 Task: In the  document claim.rtf Download file as 'EPUB Publication' Share this file with 'softage.3@softage.net' Insert the command  Suggesting 
Action: Mouse moved to (52, 99)
Screenshot: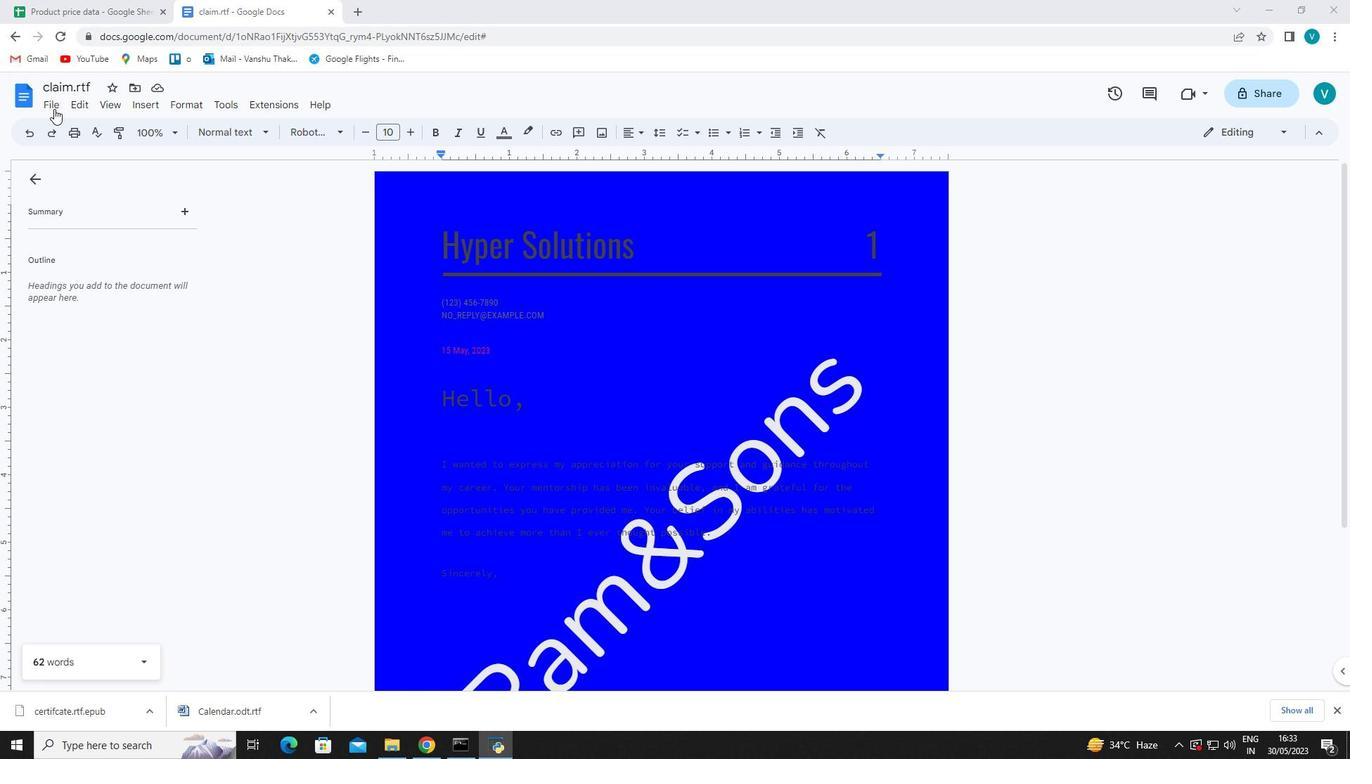 
Action: Mouse pressed left at (52, 99)
Screenshot: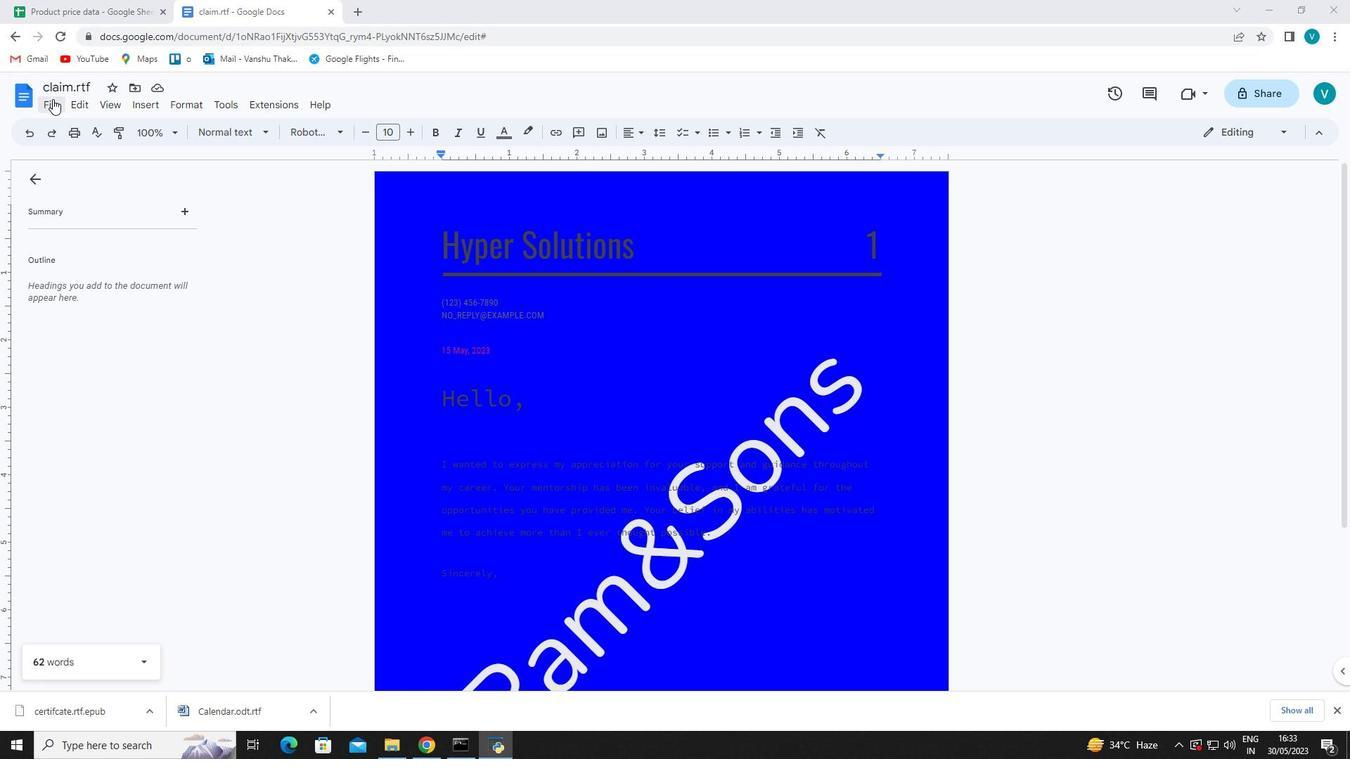 
Action: Mouse moved to (73, 245)
Screenshot: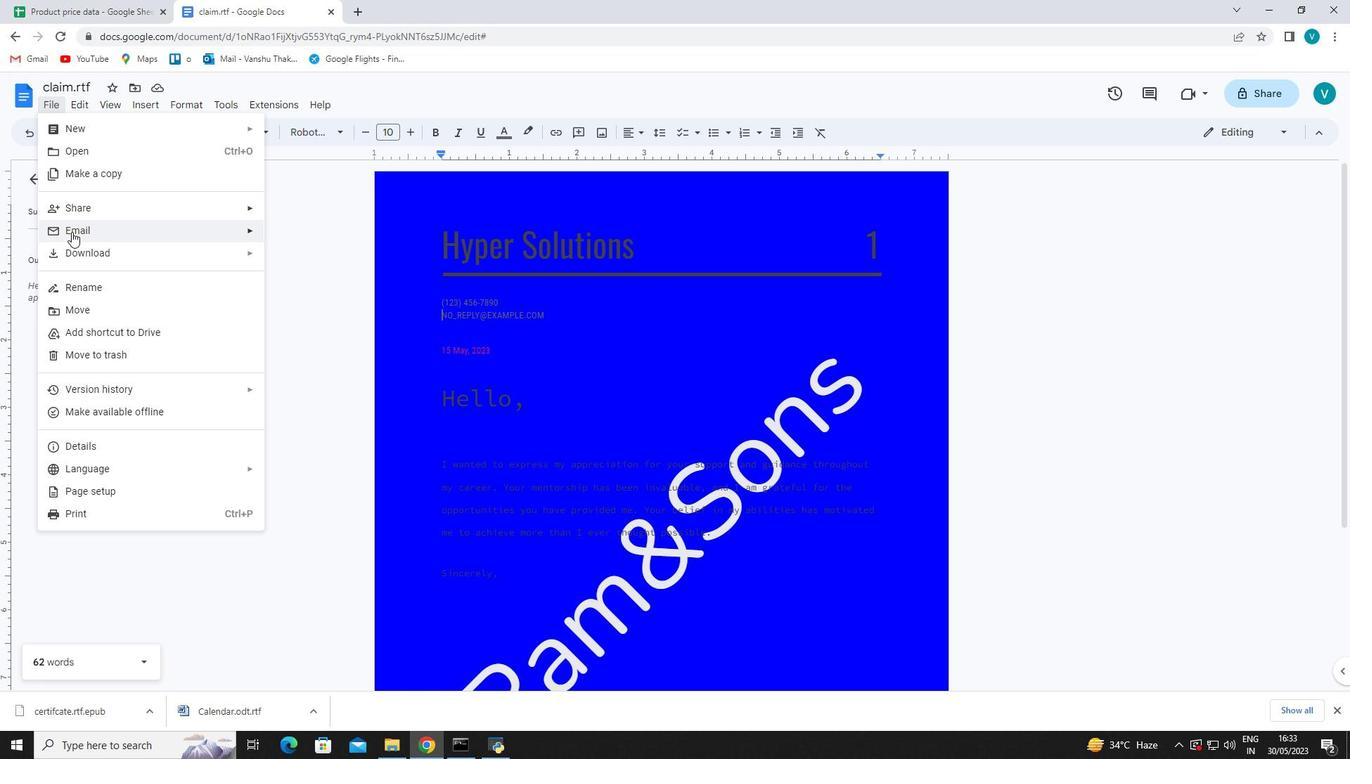 
Action: Mouse pressed left at (73, 245)
Screenshot: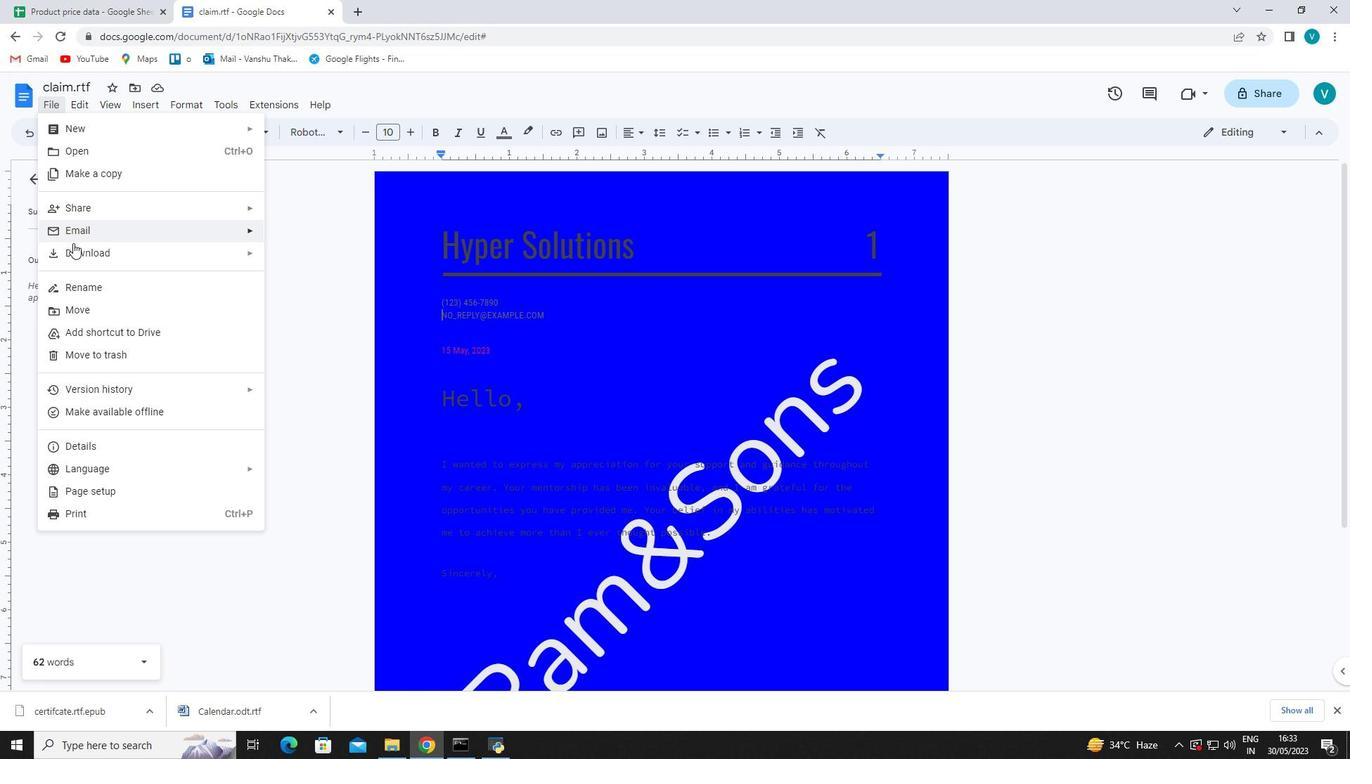 
Action: Mouse moved to (292, 386)
Screenshot: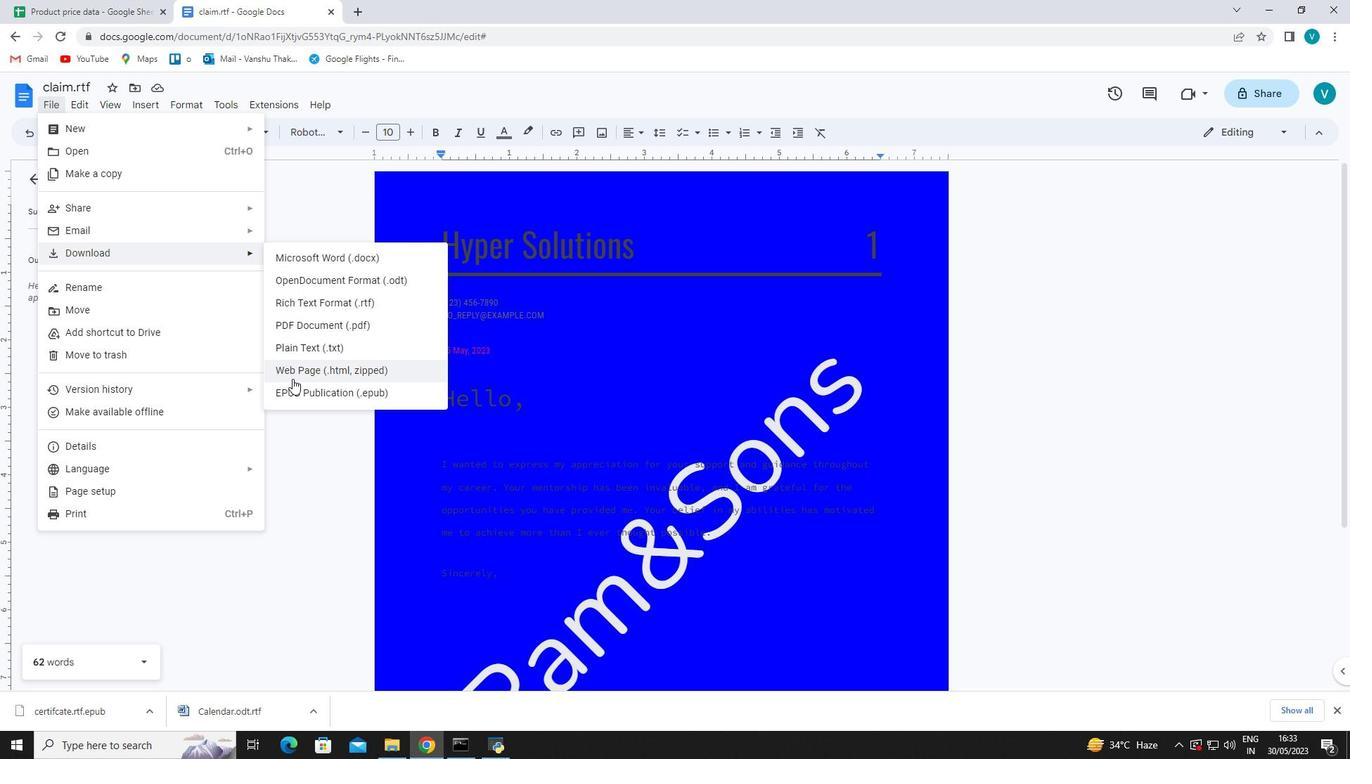 
Action: Mouse pressed left at (292, 386)
Screenshot: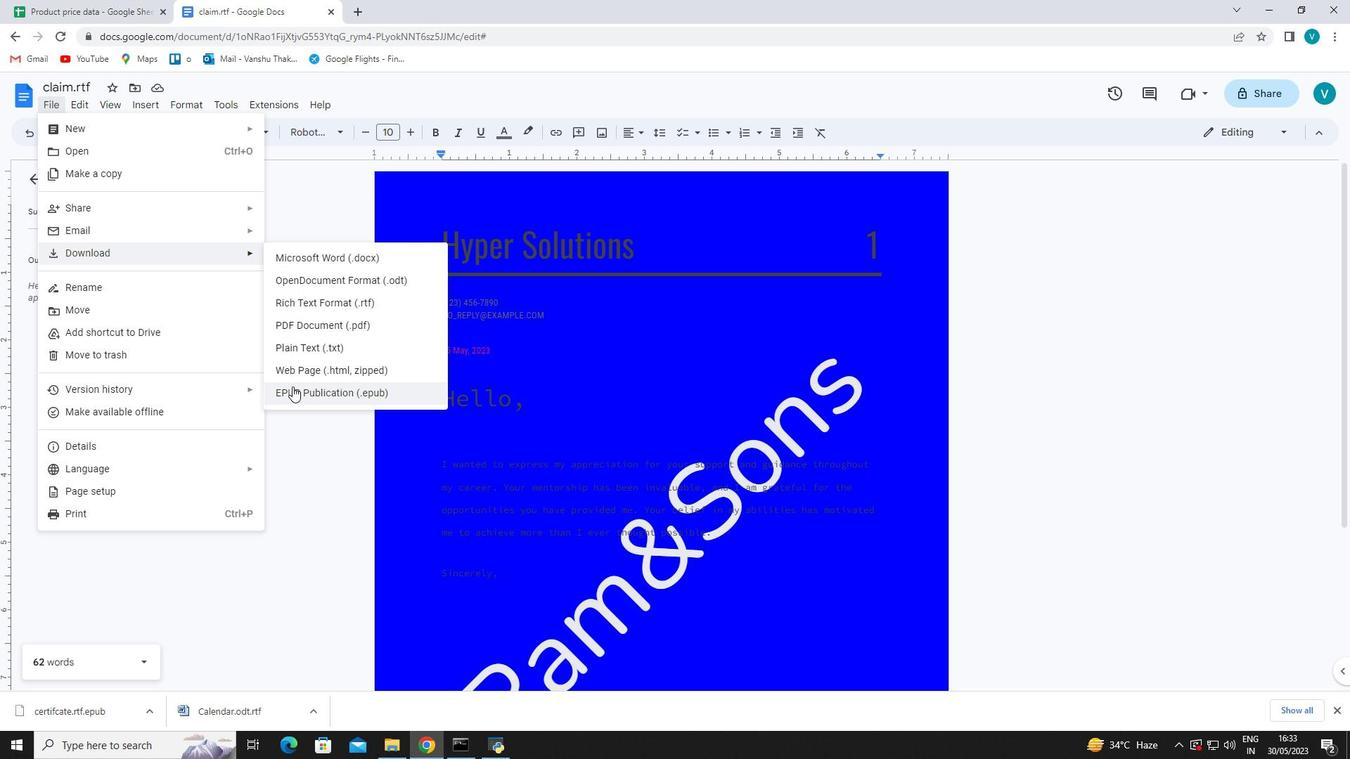 
Action: Mouse moved to (54, 107)
Screenshot: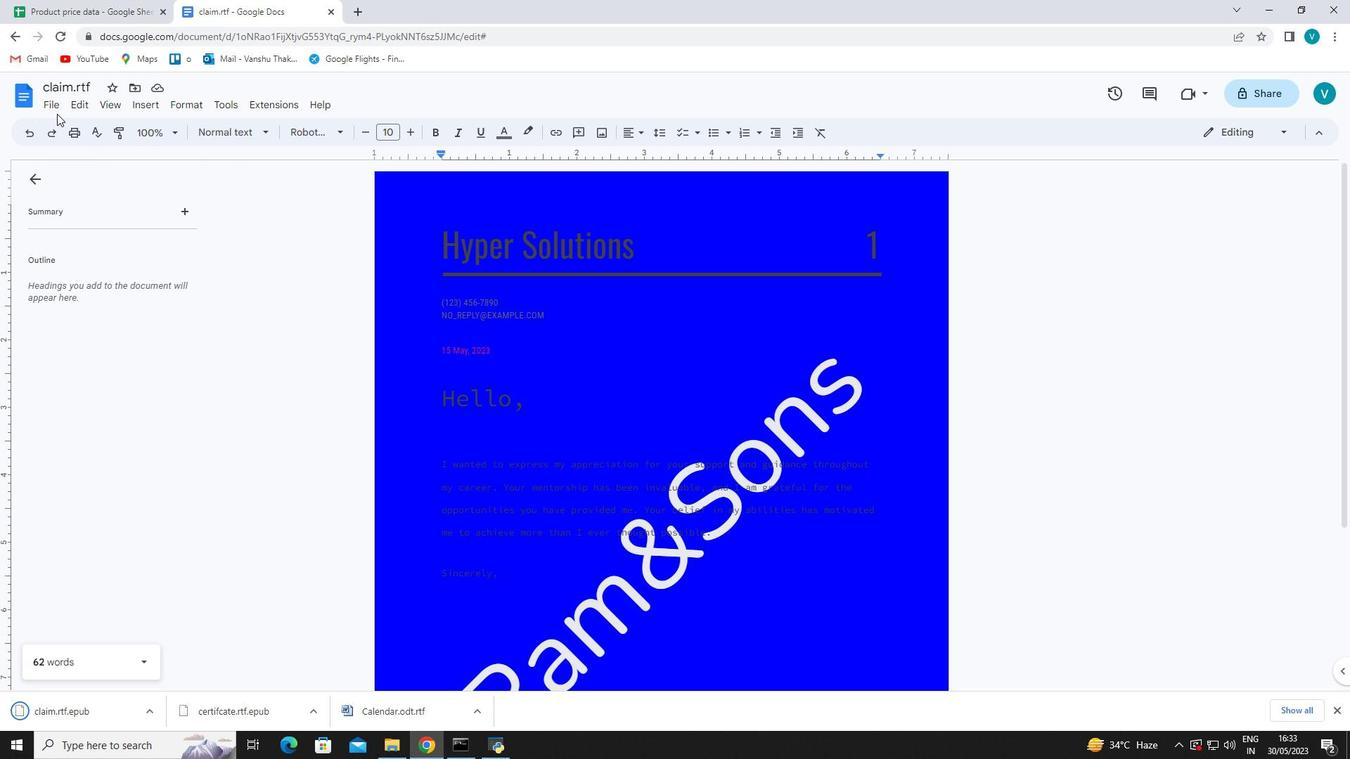 
Action: Mouse pressed left at (54, 107)
Screenshot: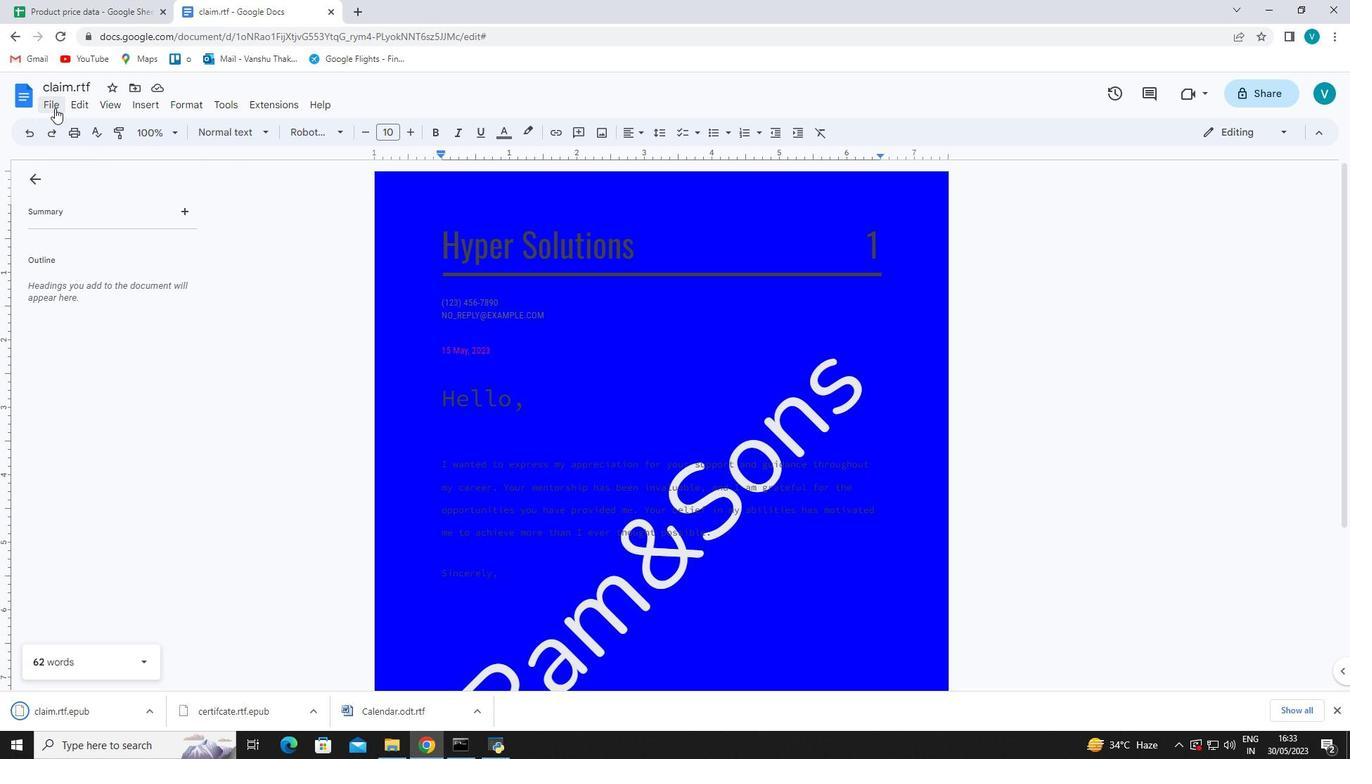 
Action: Mouse moved to (291, 208)
Screenshot: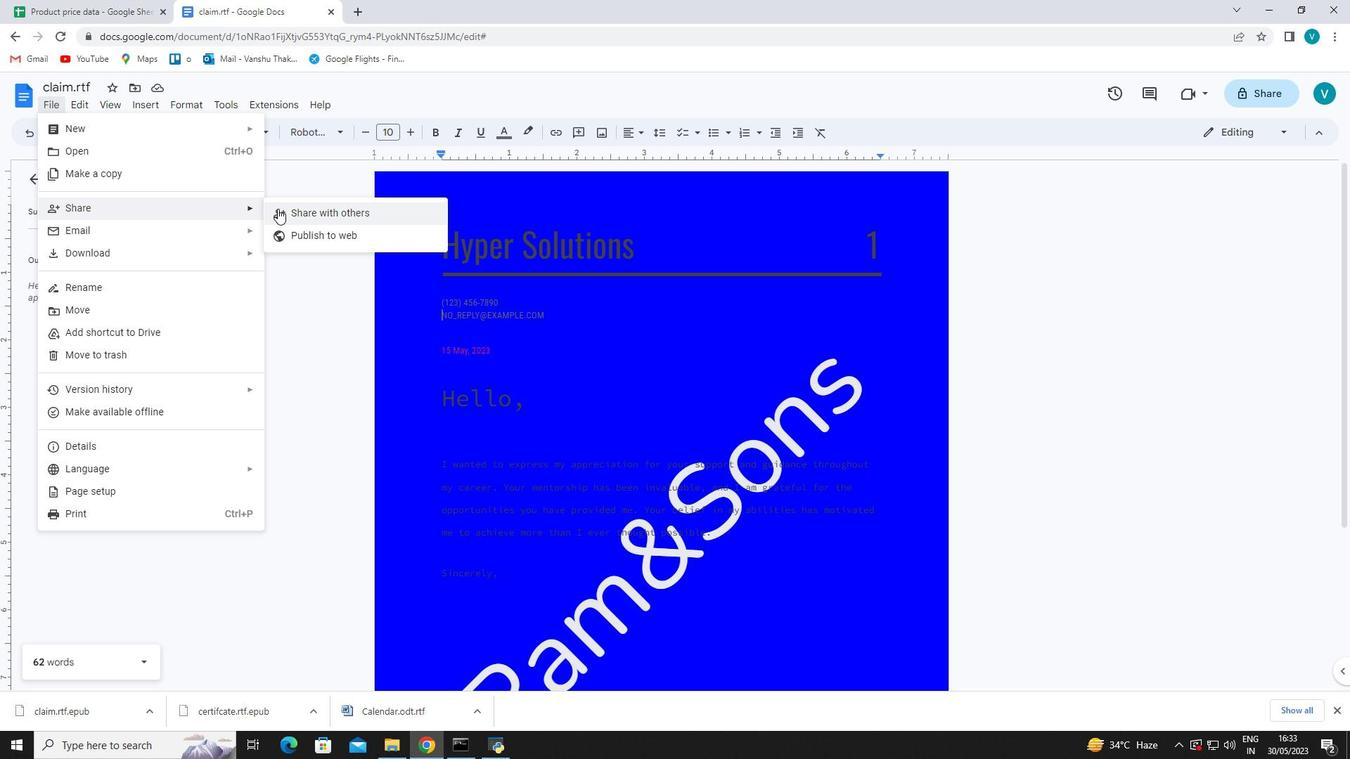 
Action: Mouse pressed left at (291, 208)
Screenshot: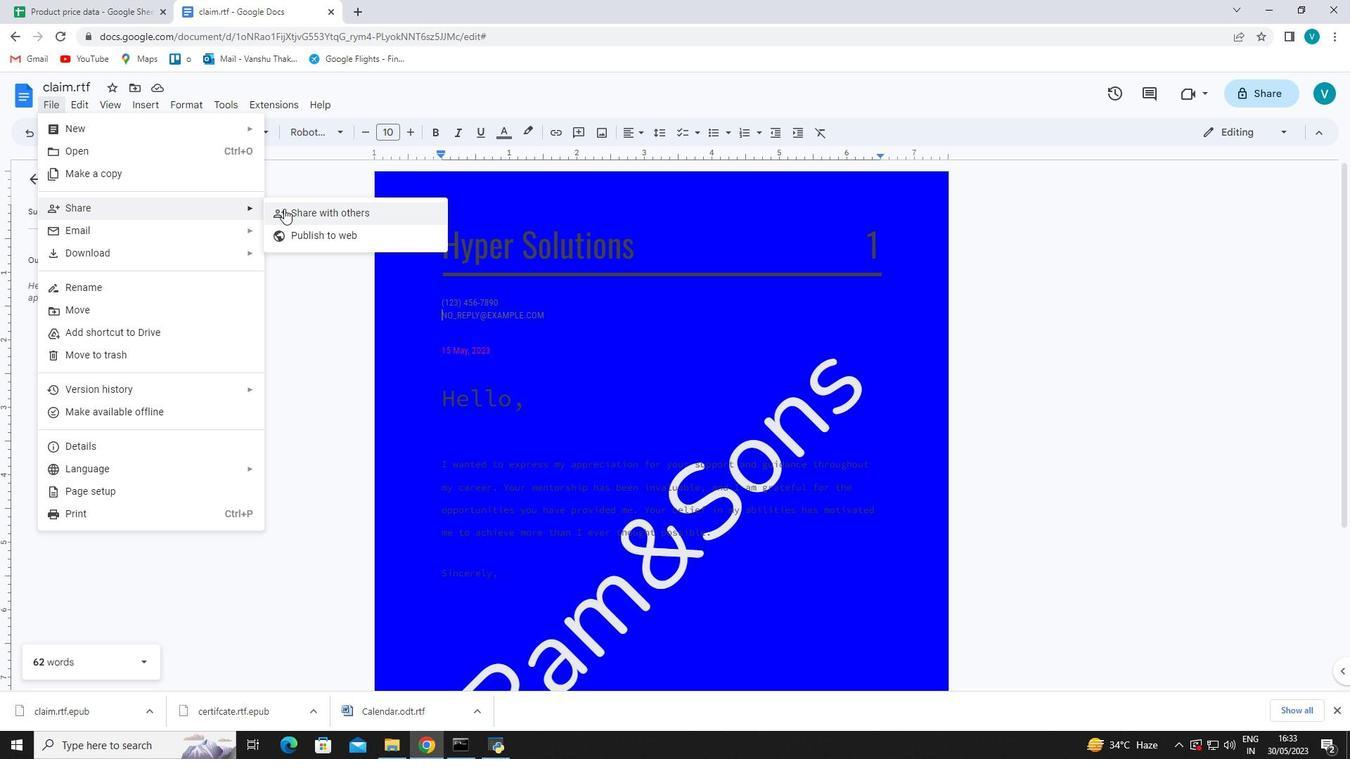 
Action: Mouse moved to (592, 303)
Screenshot: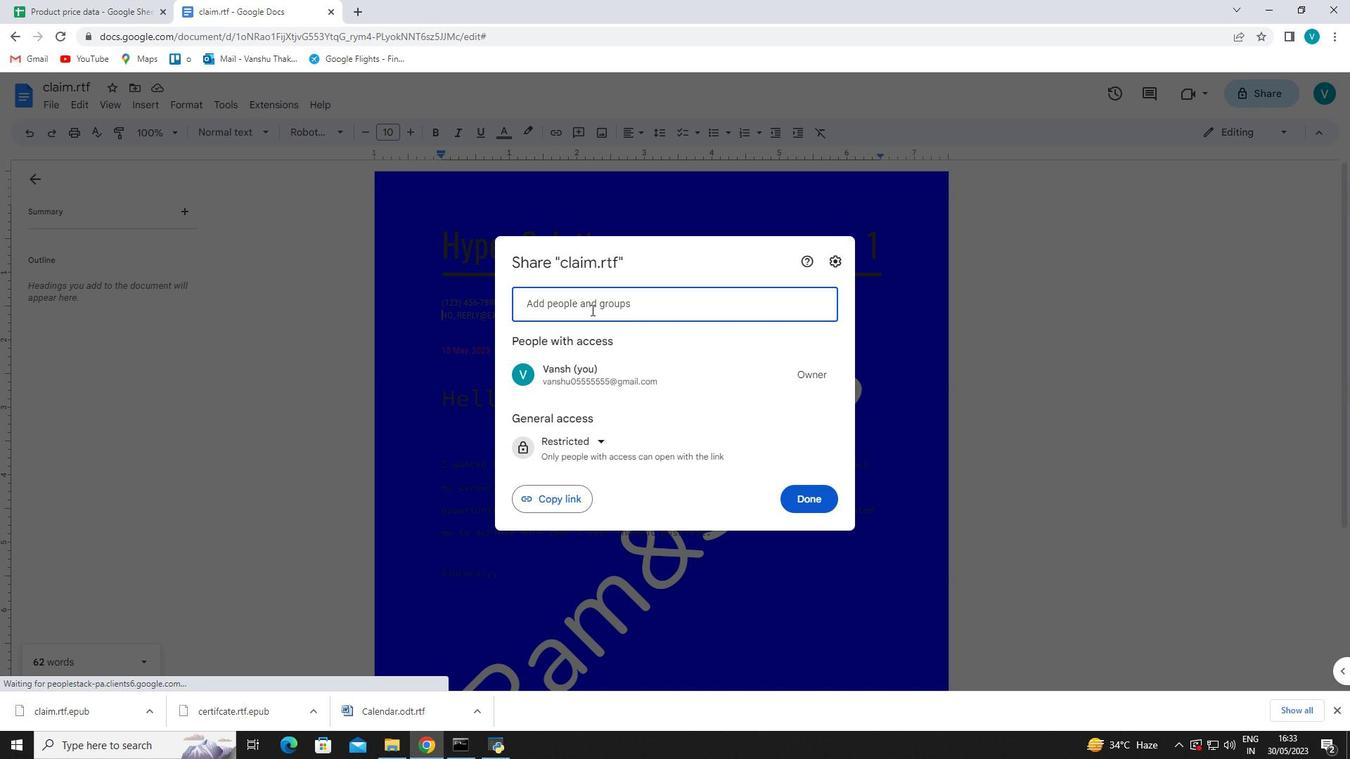 
Action: Mouse pressed left at (592, 303)
Screenshot: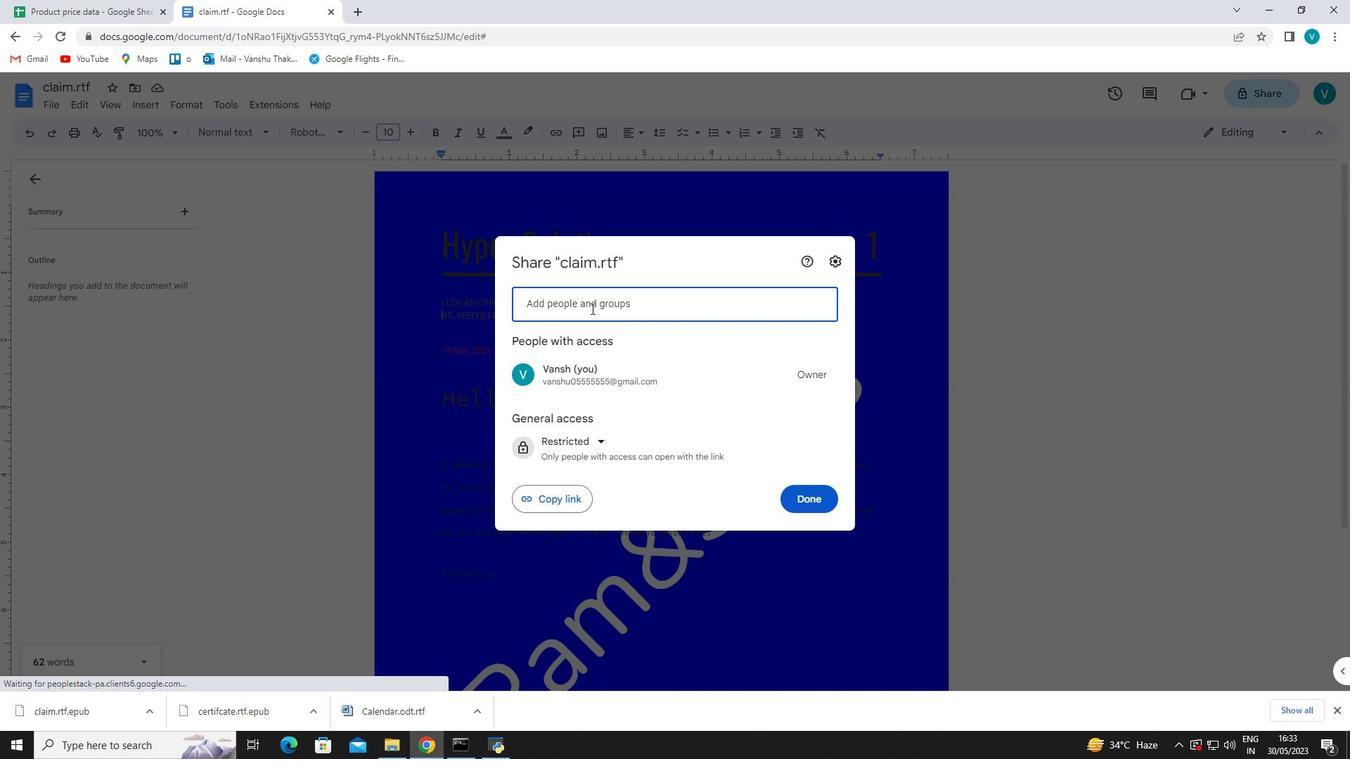 
Action: Key pressed softage.3<Key.shift><Key.shift><Key.shift><Key.shift>@softage.net
Screenshot: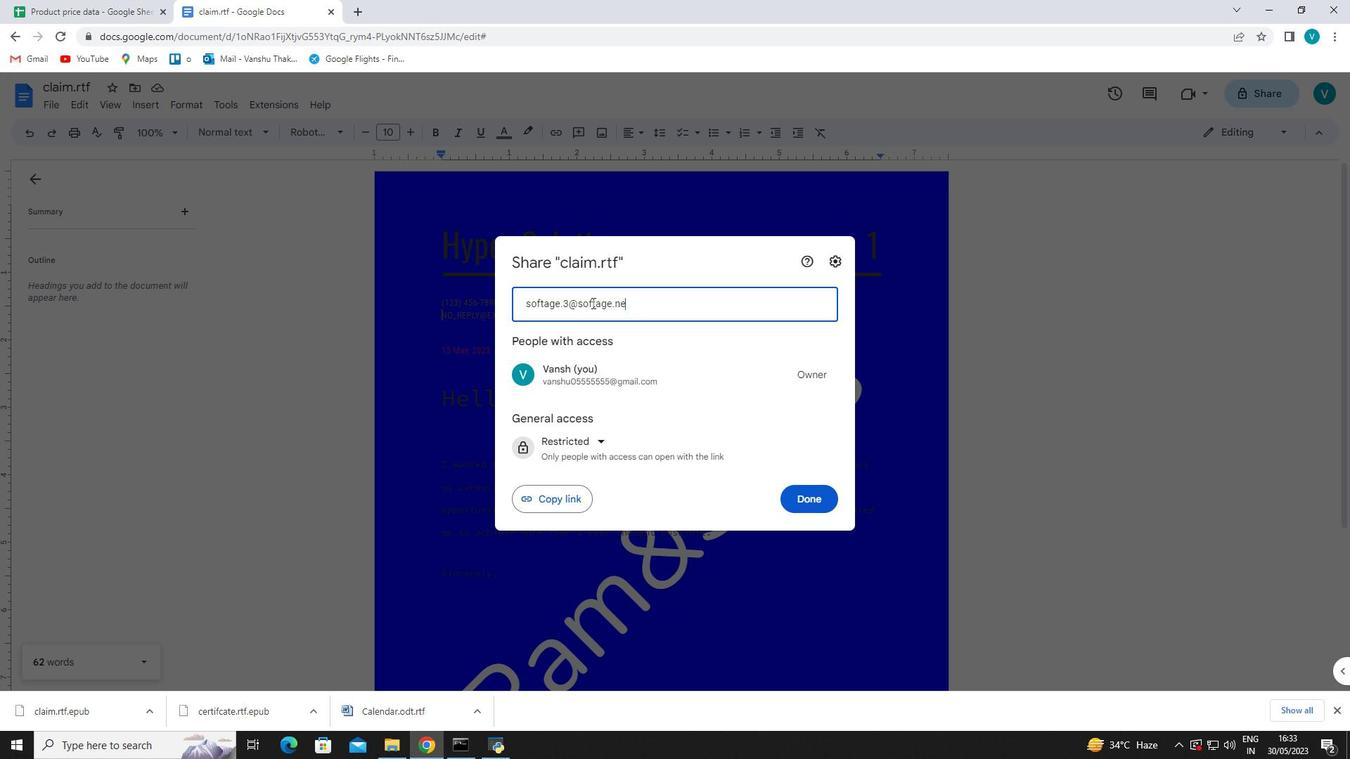 
Action: Mouse moved to (659, 344)
Screenshot: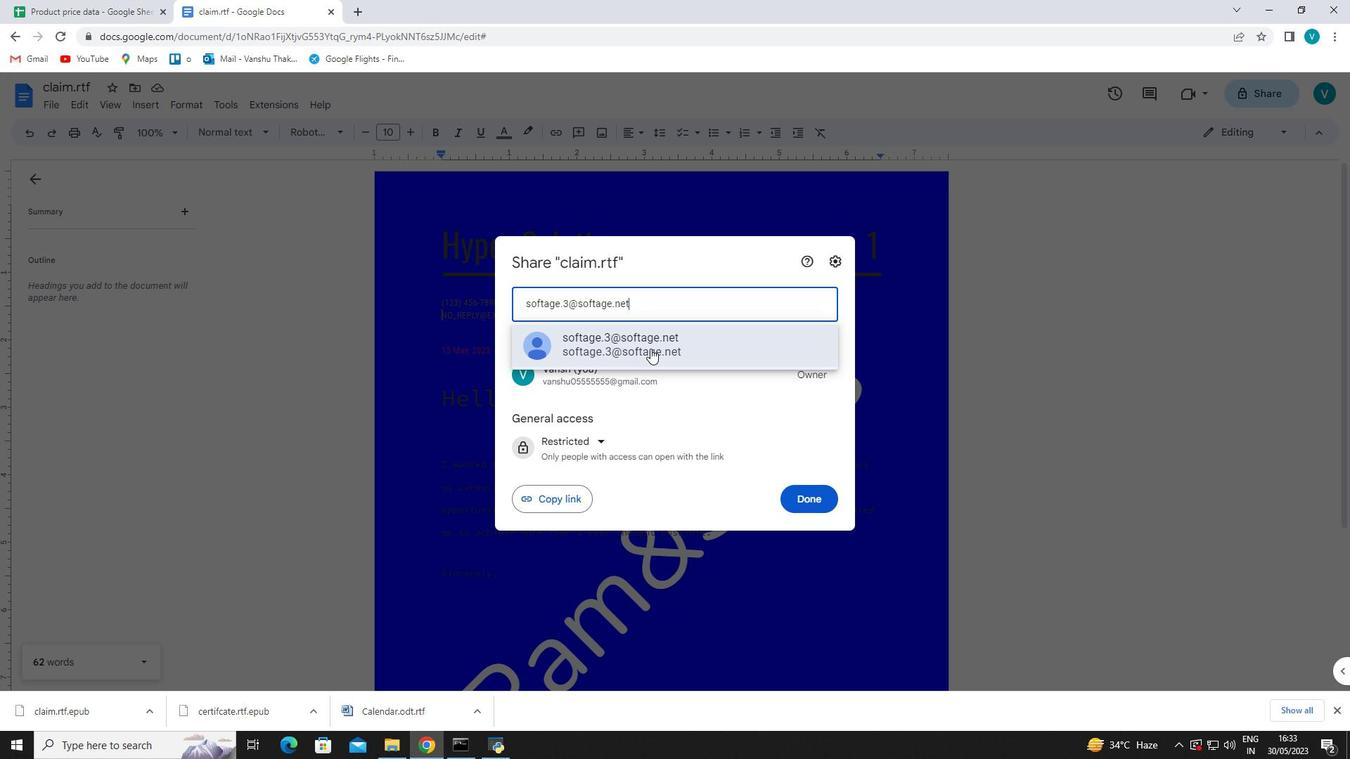 
Action: Mouse pressed left at (659, 344)
Screenshot: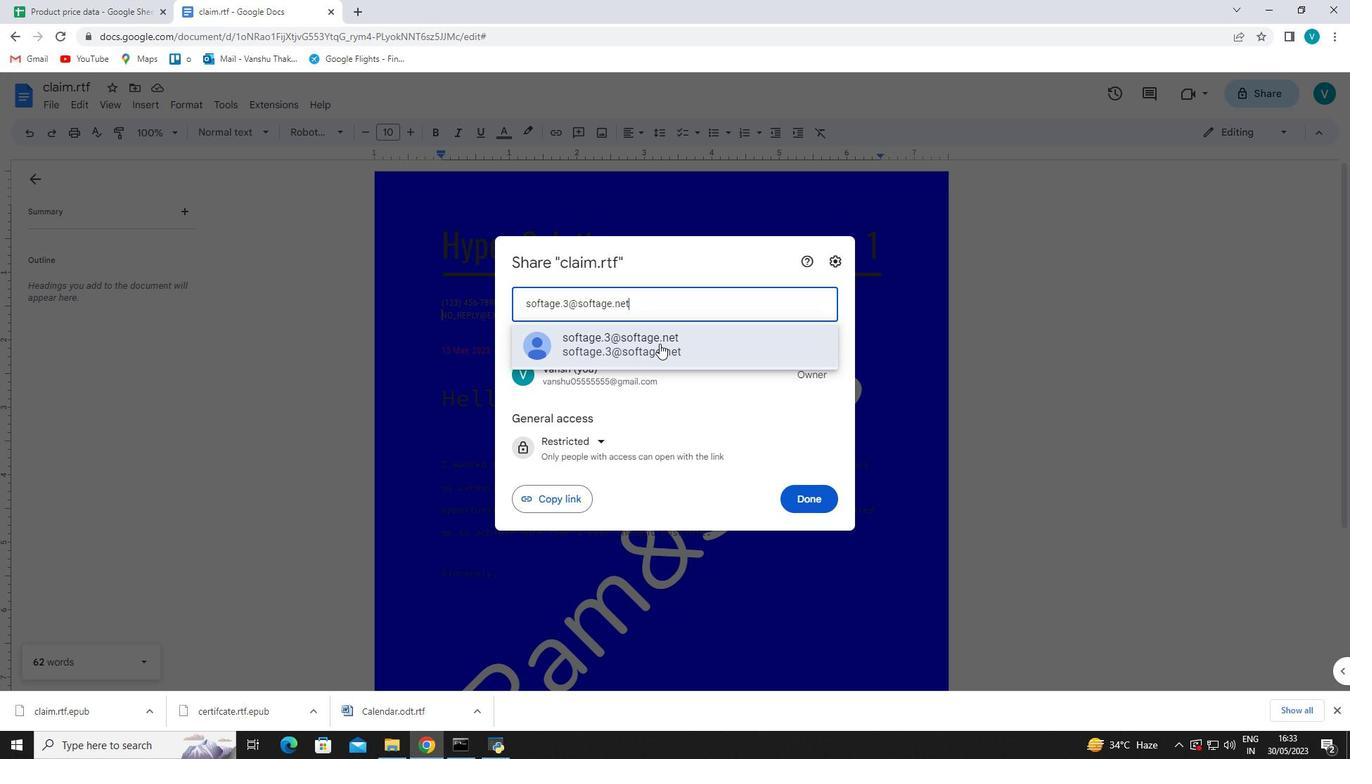 
Action: Mouse moved to (799, 487)
Screenshot: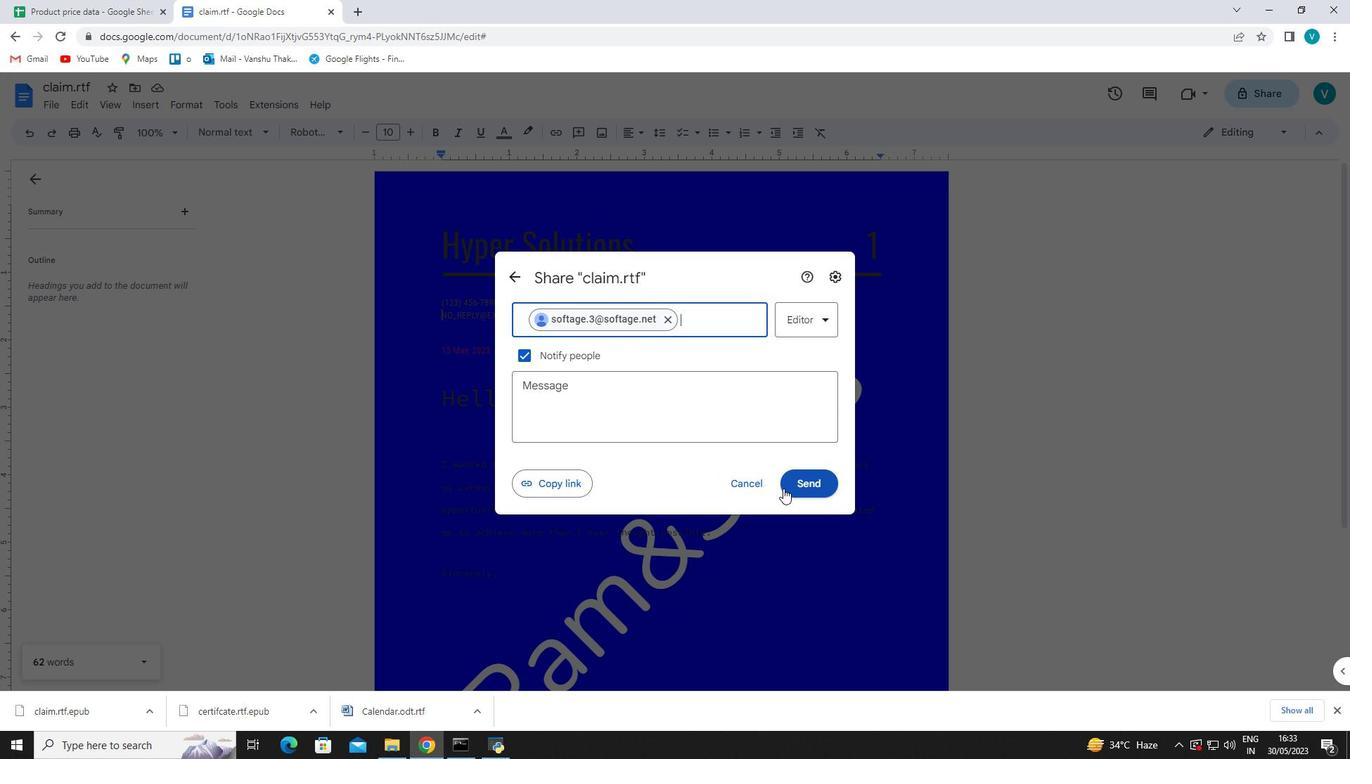 
Action: Mouse pressed left at (799, 487)
Screenshot: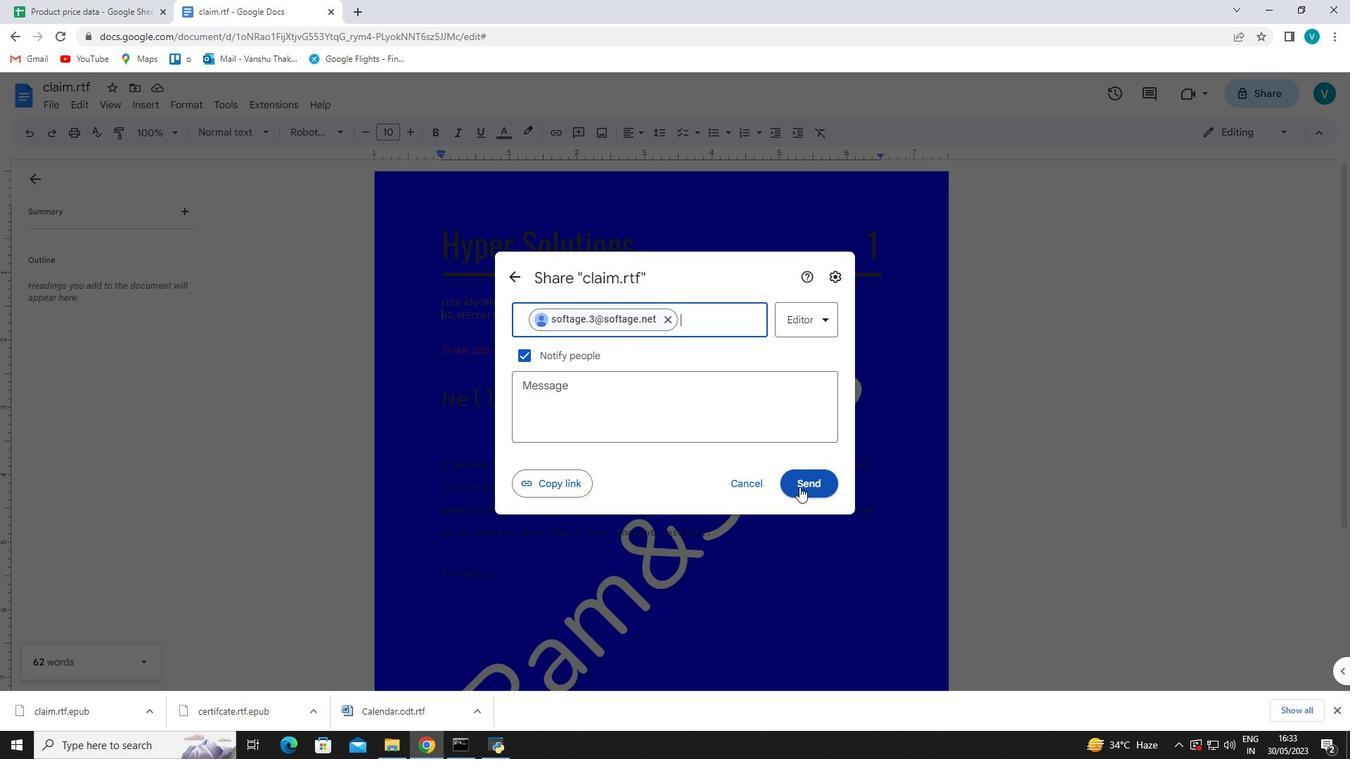
Action: Mouse moved to (1233, 133)
Screenshot: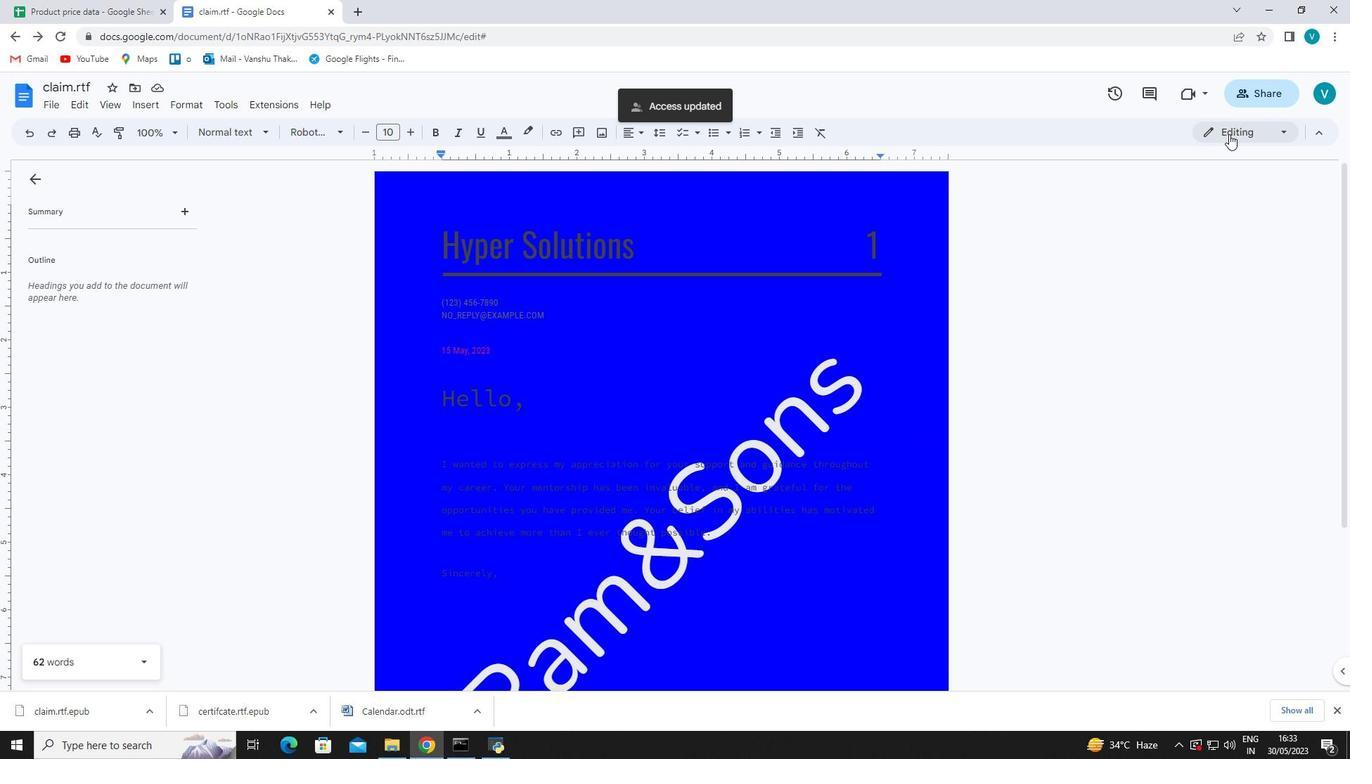 
Action: Mouse pressed left at (1233, 133)
Screenshot: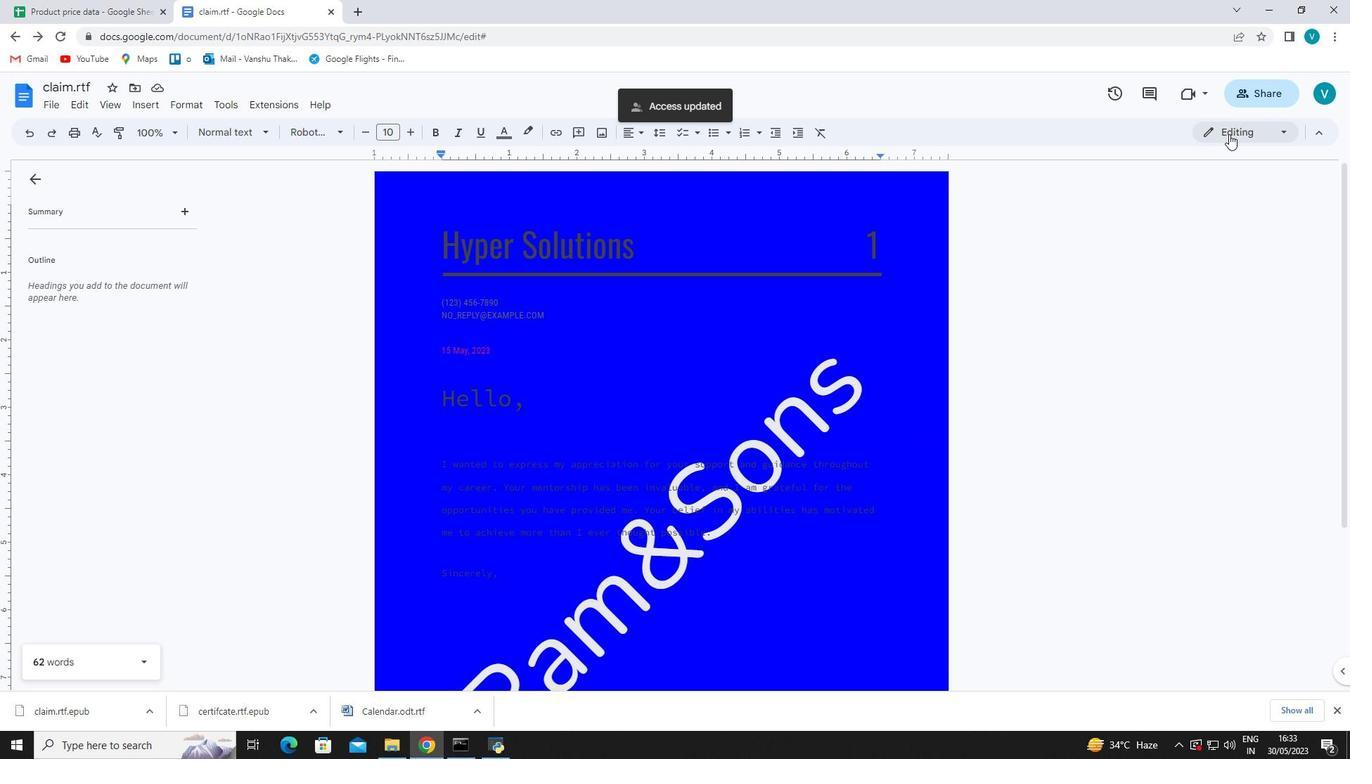 
Action: Mouse moved to (1228, 190)
Screenshot: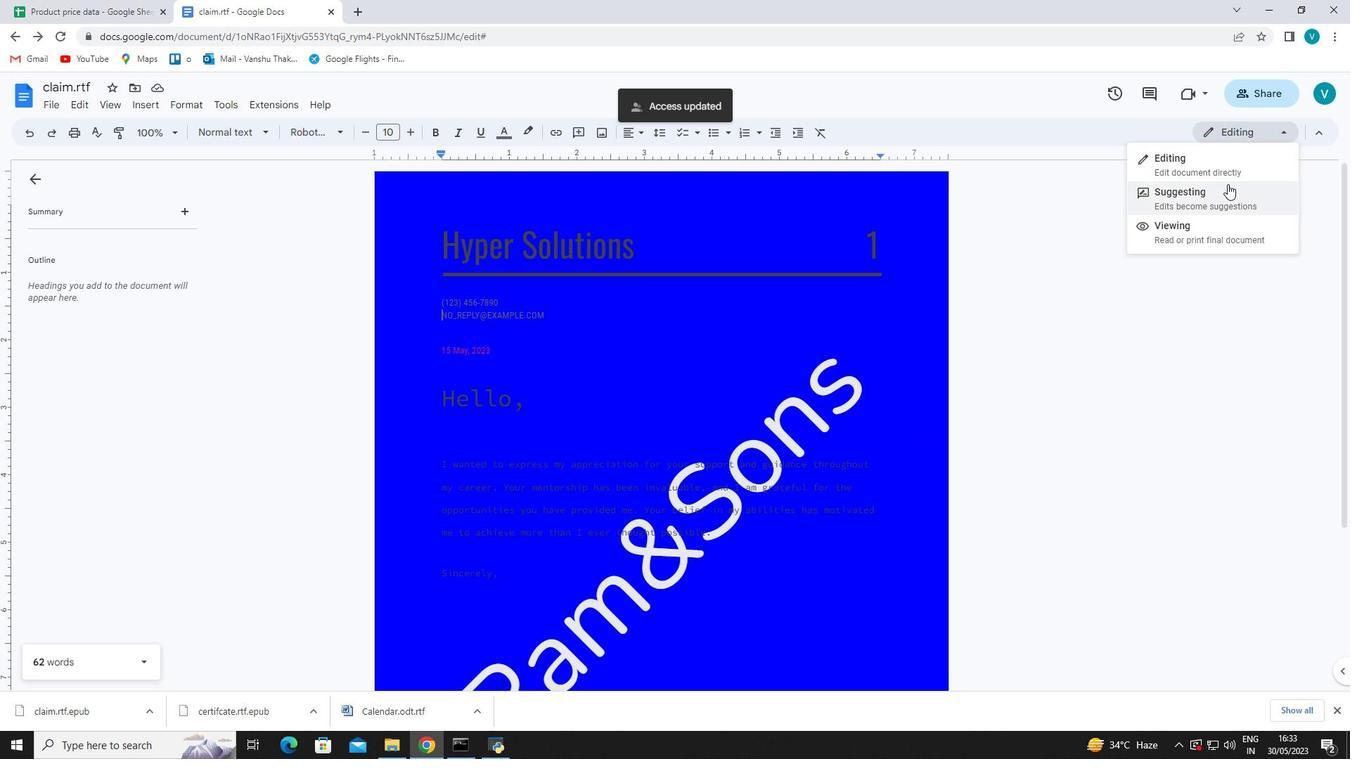 
Action: Mouse pressed left at (1228, 190)
Screenshot: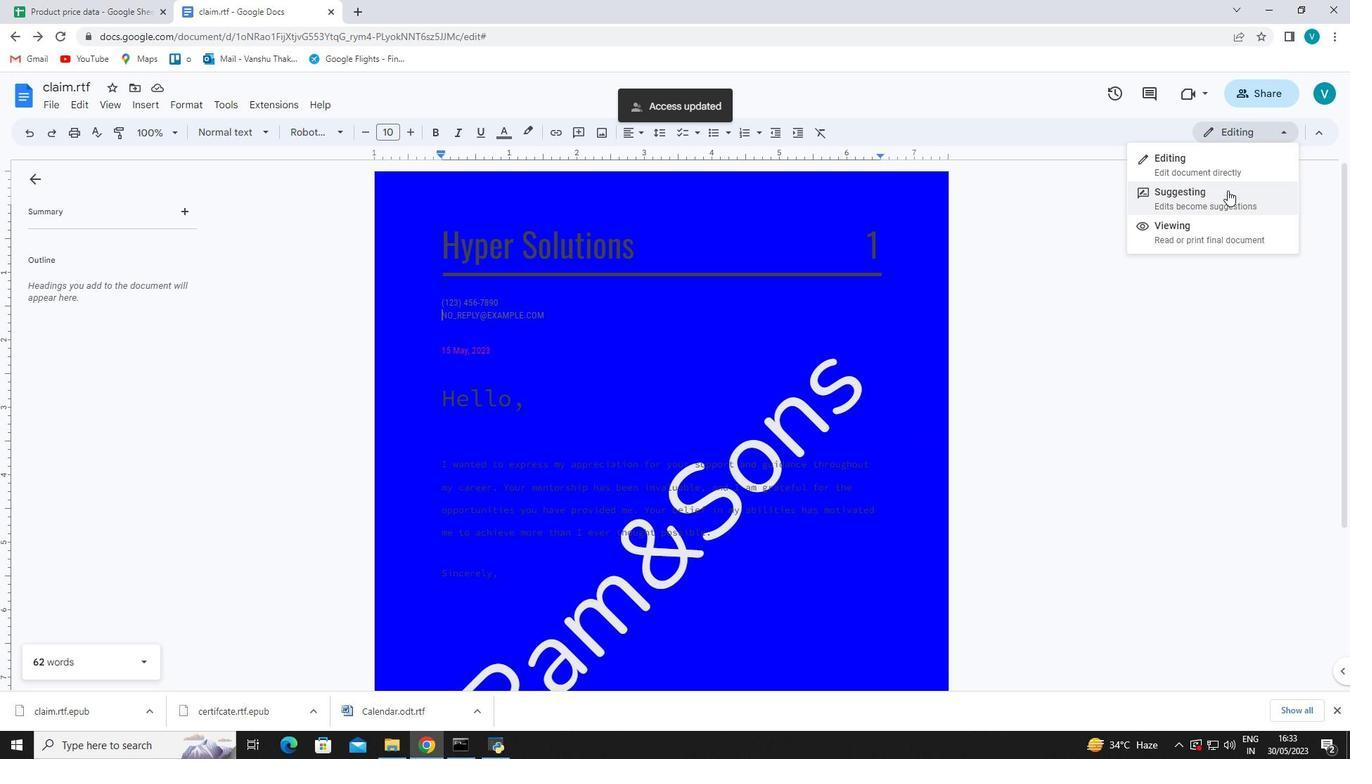 
